 Task: Show shortcuts.
Action: Mouse moved to (1076, 55)
Screenshot: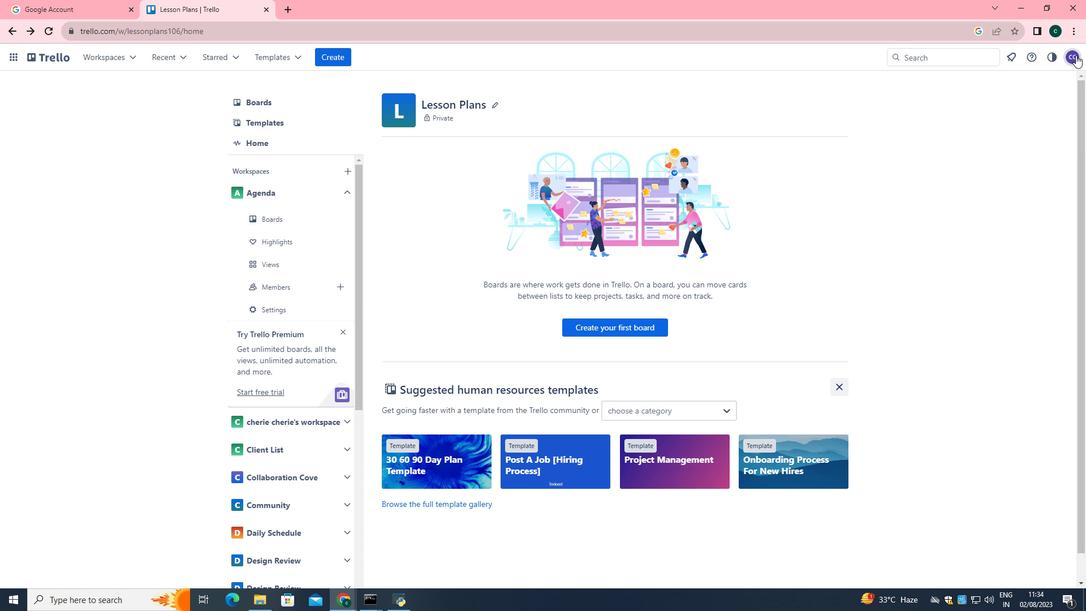 
Action: Mouse pressed left at (1076, 55)
Screenshot: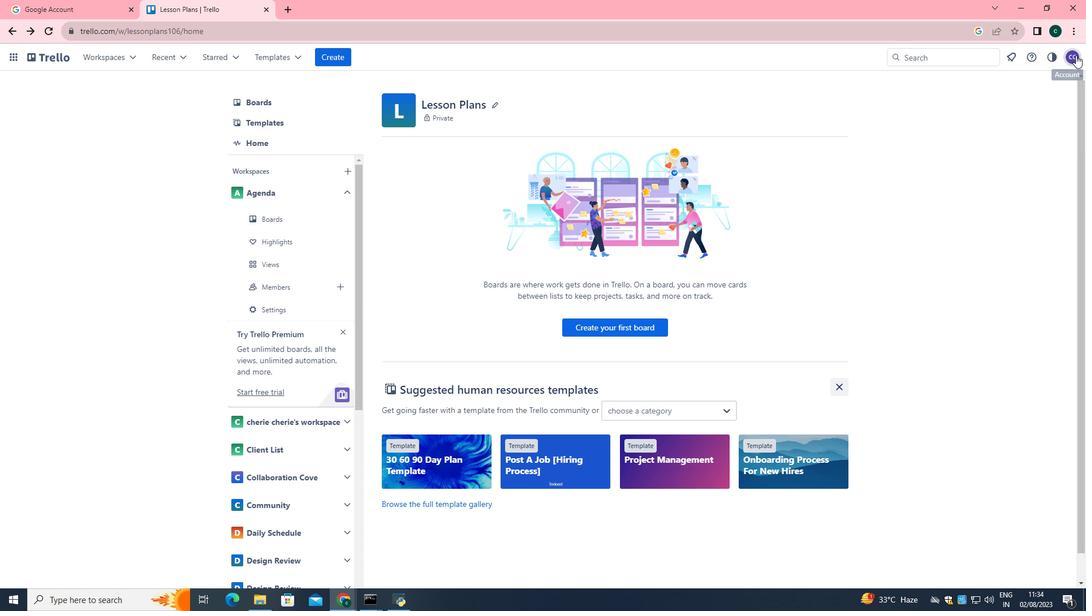 
Action: Mouse moved to (1020, 317)
Screenshot: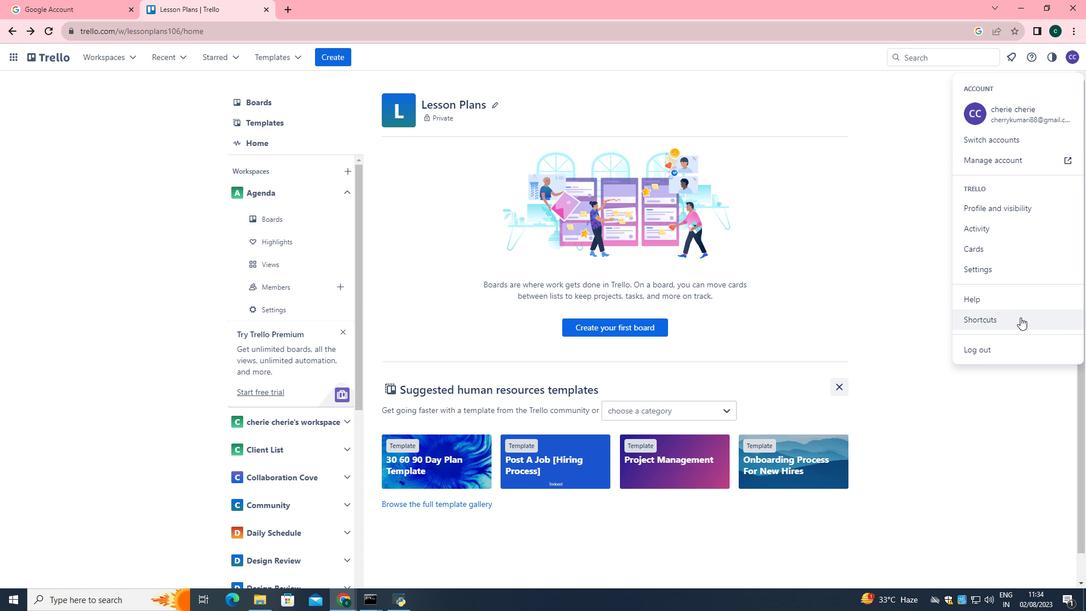
Action: Mouse pressed left at (1020, 317)
Screenshot: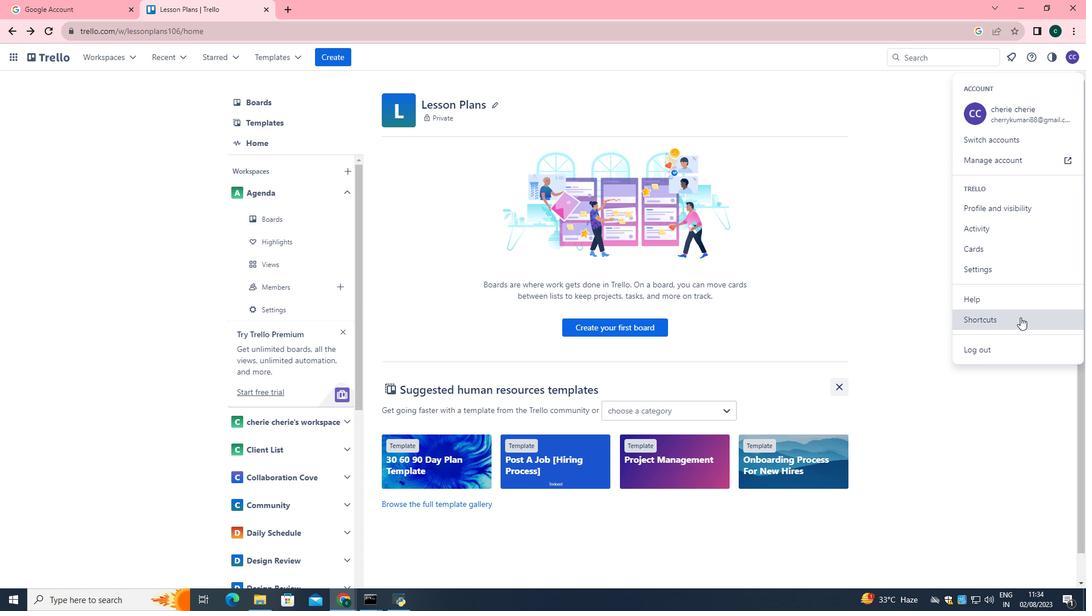 
